 Task: Add Apple Pie Half No Sugar Added to the cart.
Action: Mouse moved to (22, 86)
Screenshot: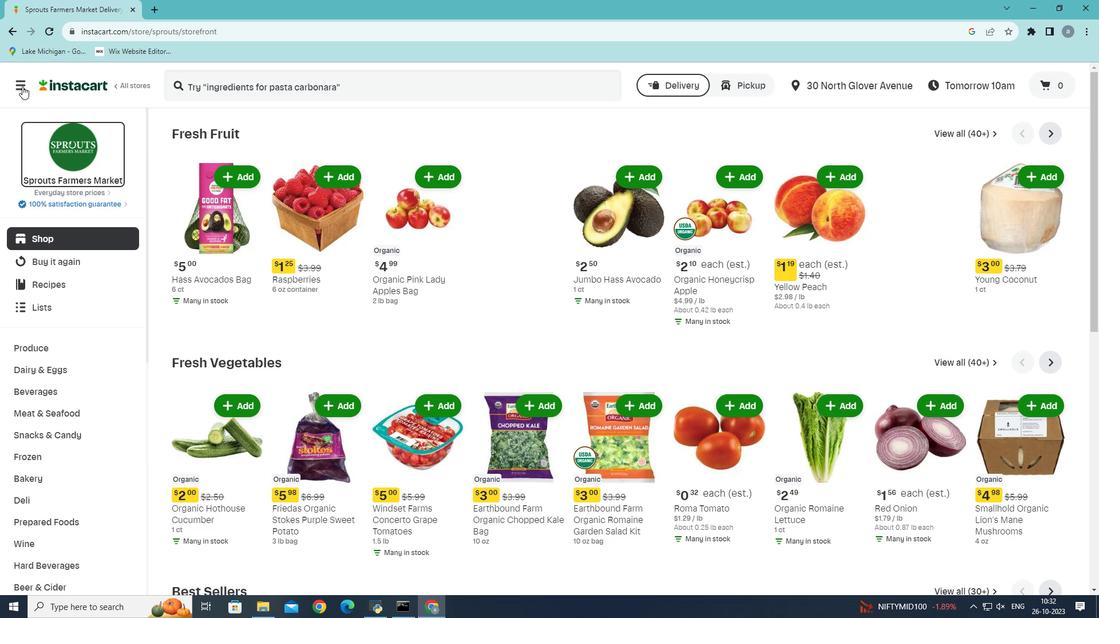 
Action: Mouse pressed left at (22, 86)
Screenshot: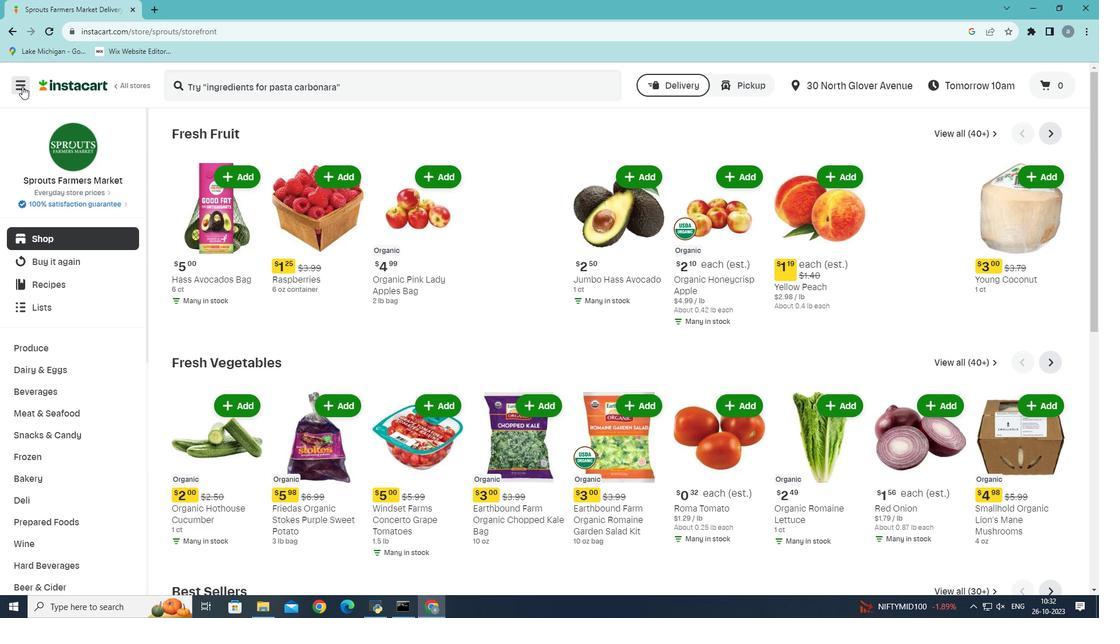 
Action: Mouse moved to (38, 335)
Screenshot: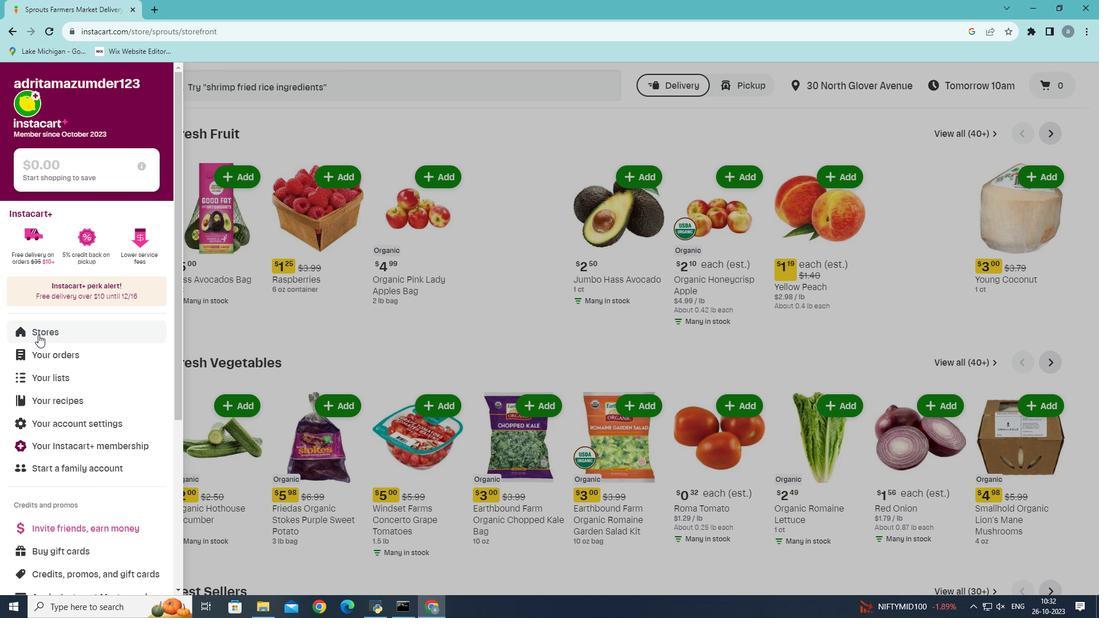 
Action: Mouse pressed left at (38, 335)
Screenshot: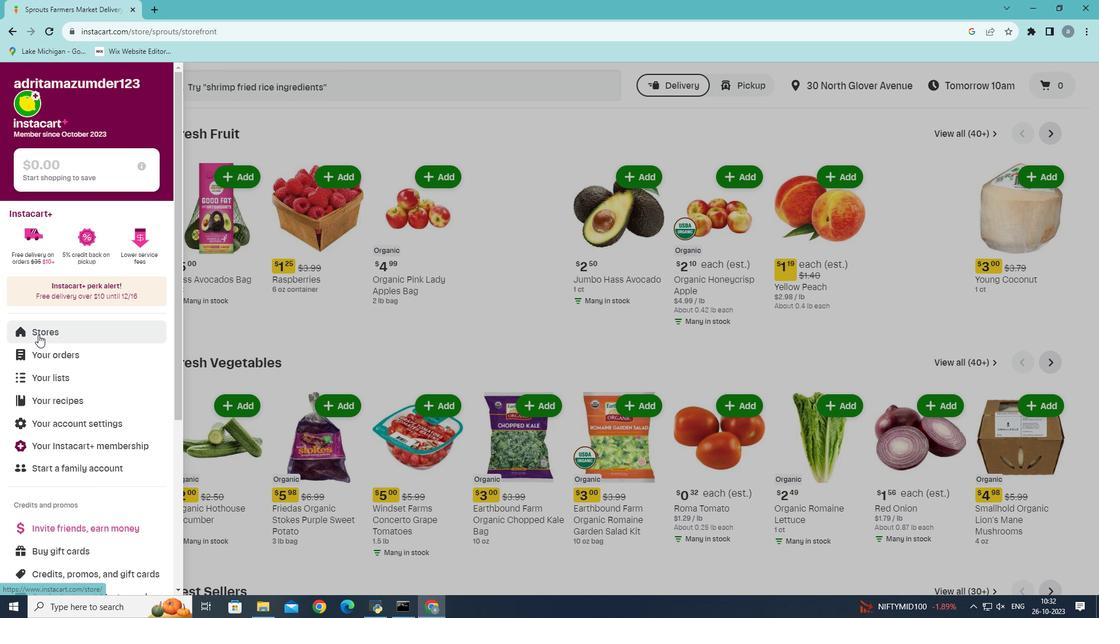 
Action: Mouse moved to (259, 129)
Screenshot: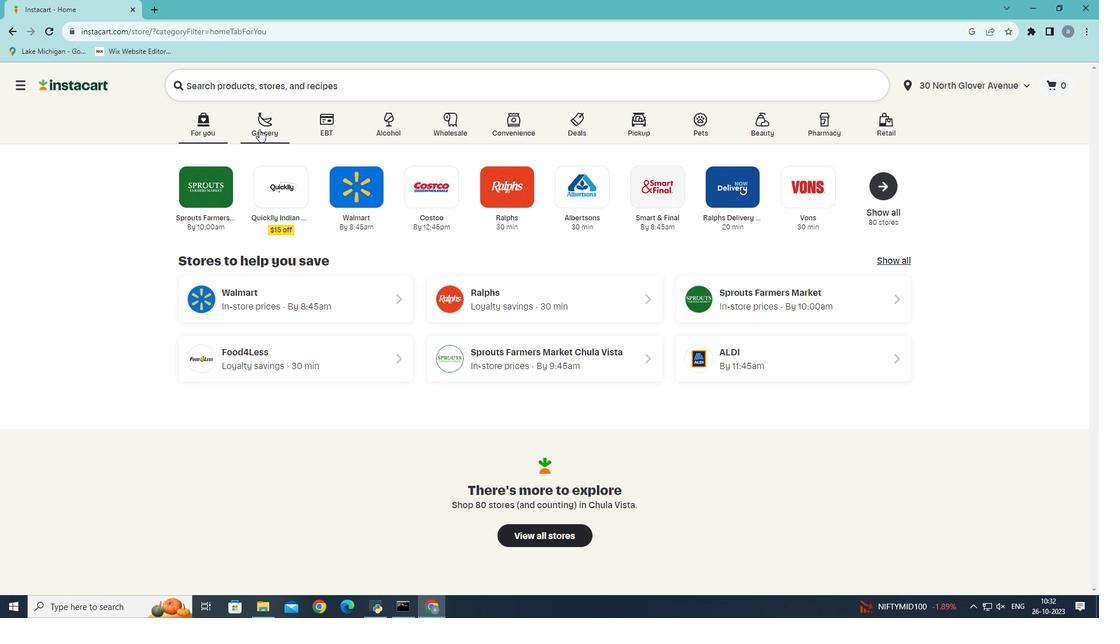 
Action: Mouse pressed left at (259, 129)
Screenshot: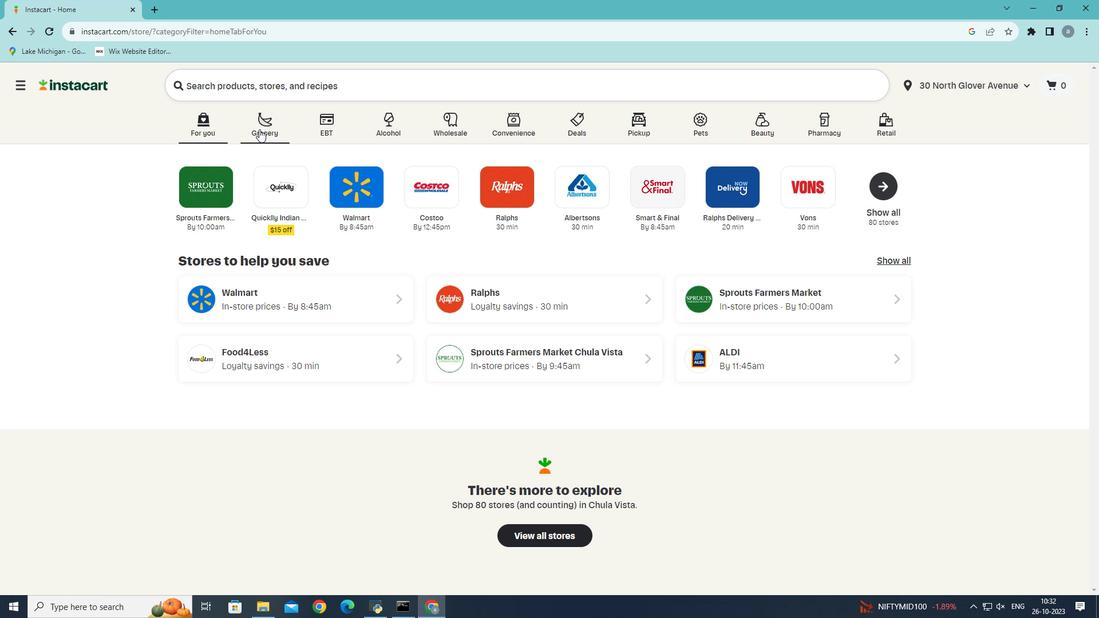 
Action: Mouse moved to (313, 333)
Screenshot: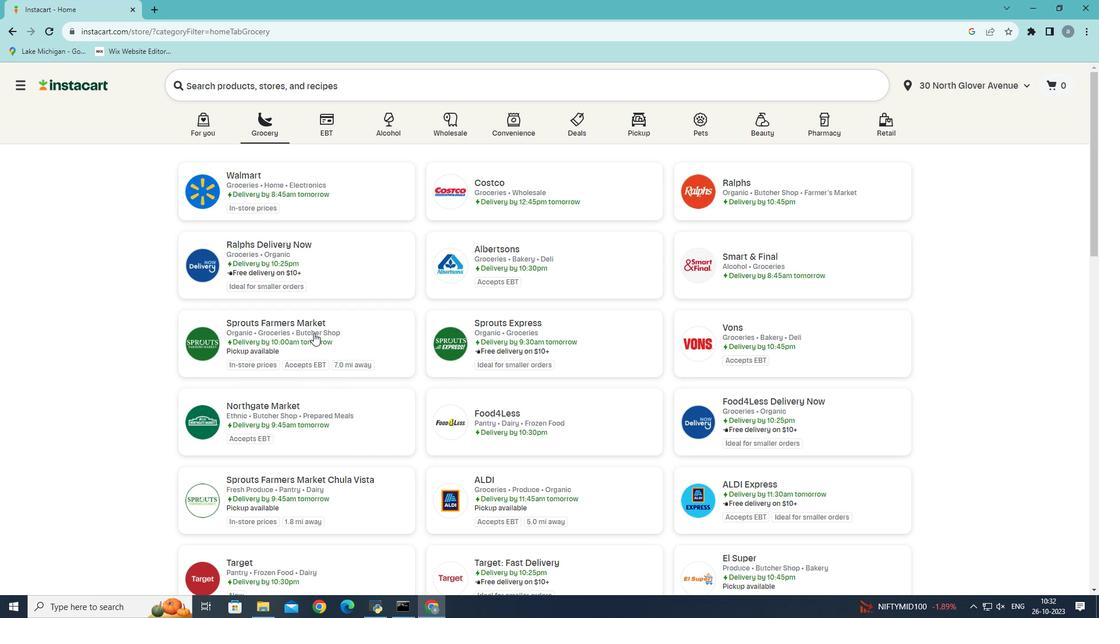 
Action: Mouse pressed left at (313, 333)
Screenshot: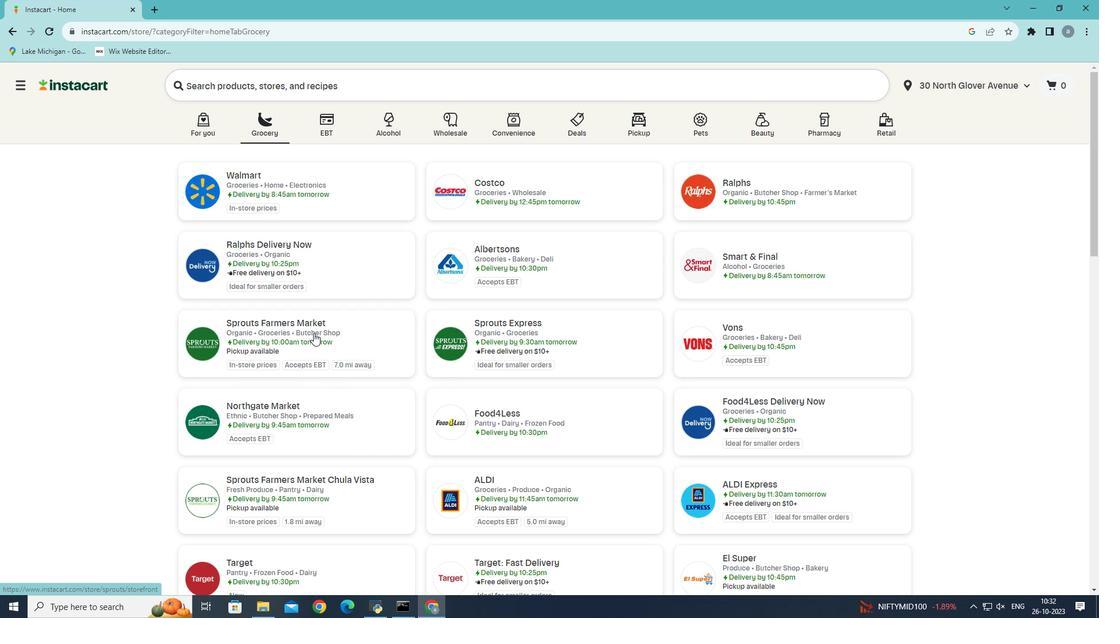 
Action: Mouse moved to (44, 476)
Screenshot: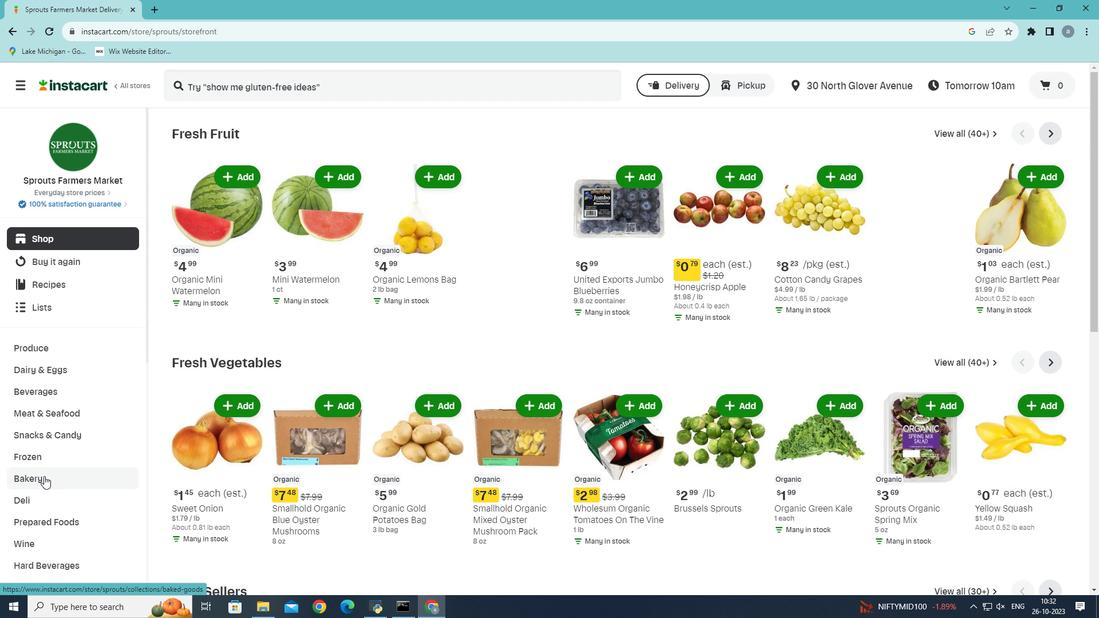 
Action: Mouse pressed left at (44, 476)
Screenshot: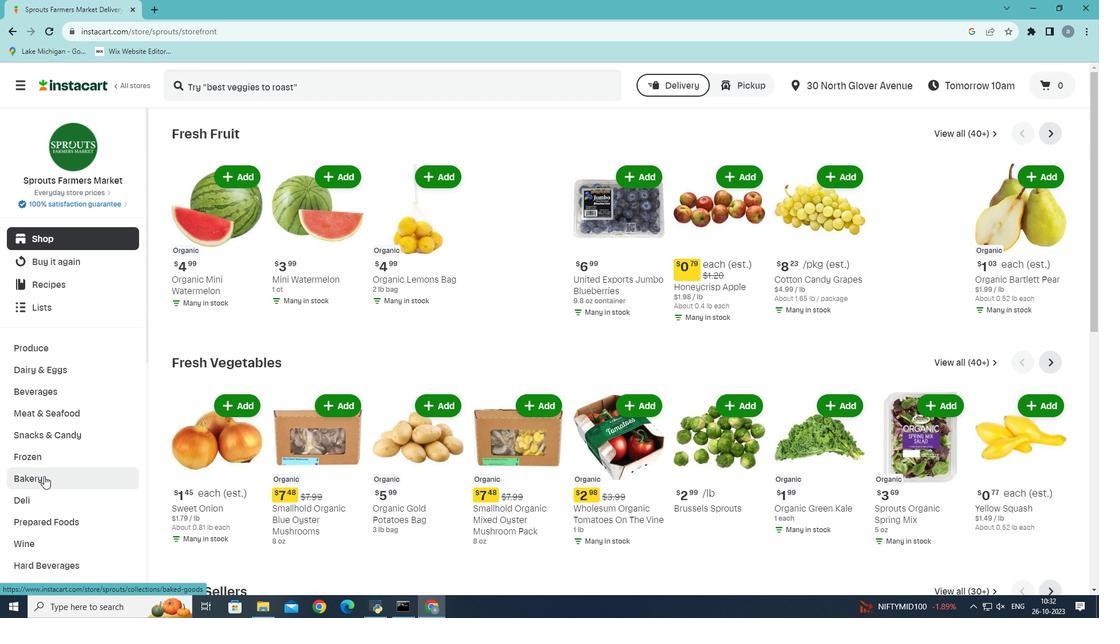 
Action: Mouse moved to (588, 159)
Screenshot: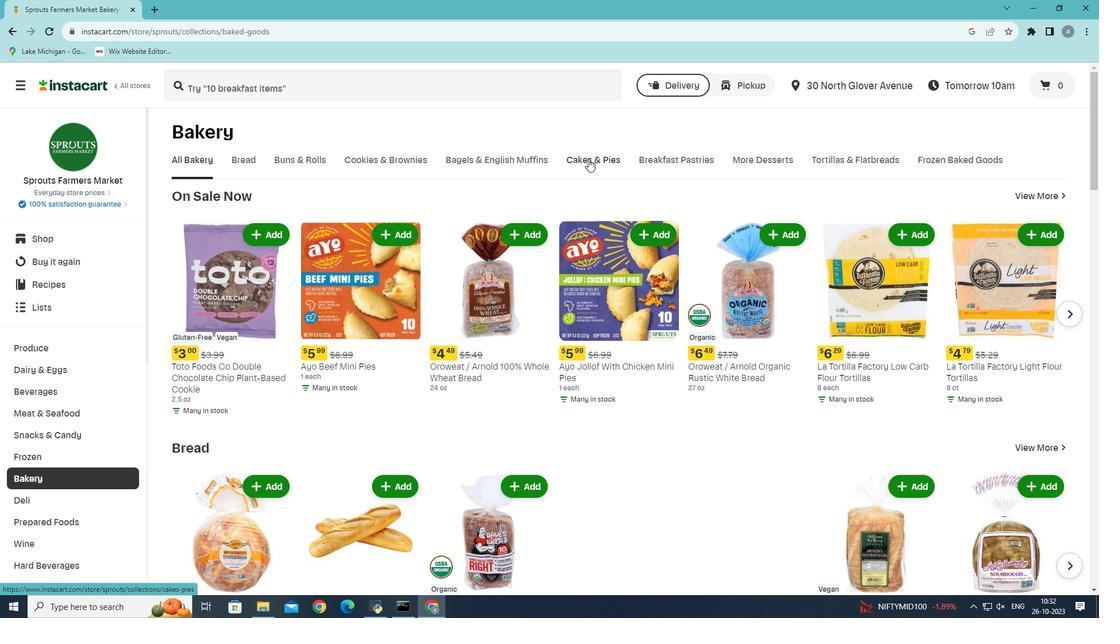 
Action: Mouse pressed left at (588, 159)
Screenshot: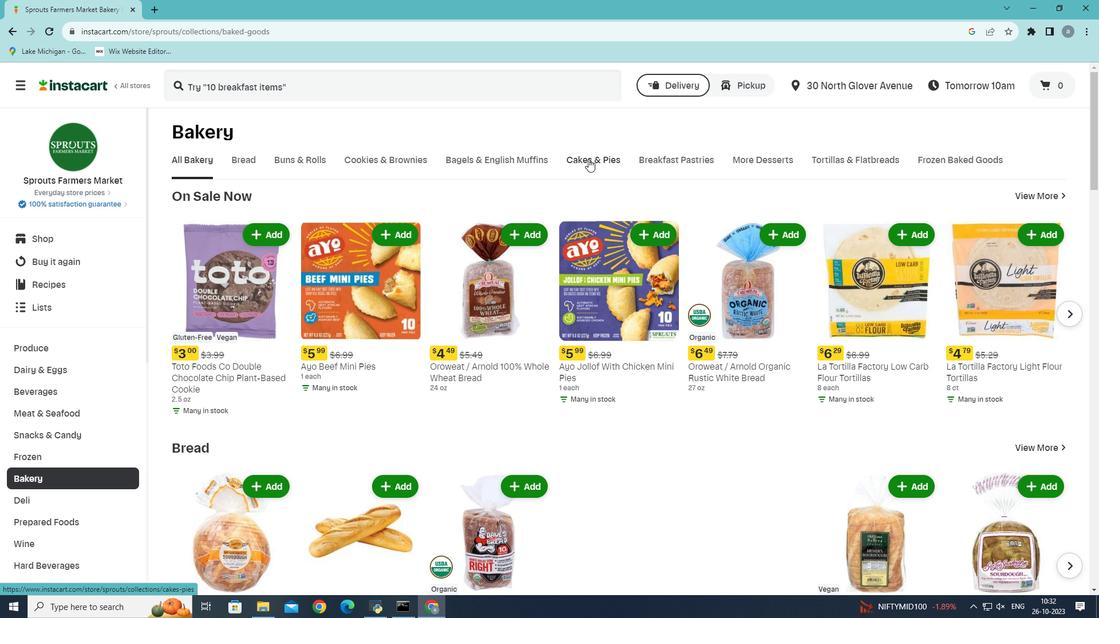 
Action: Mouse moved to (308, 215)
Screenshot: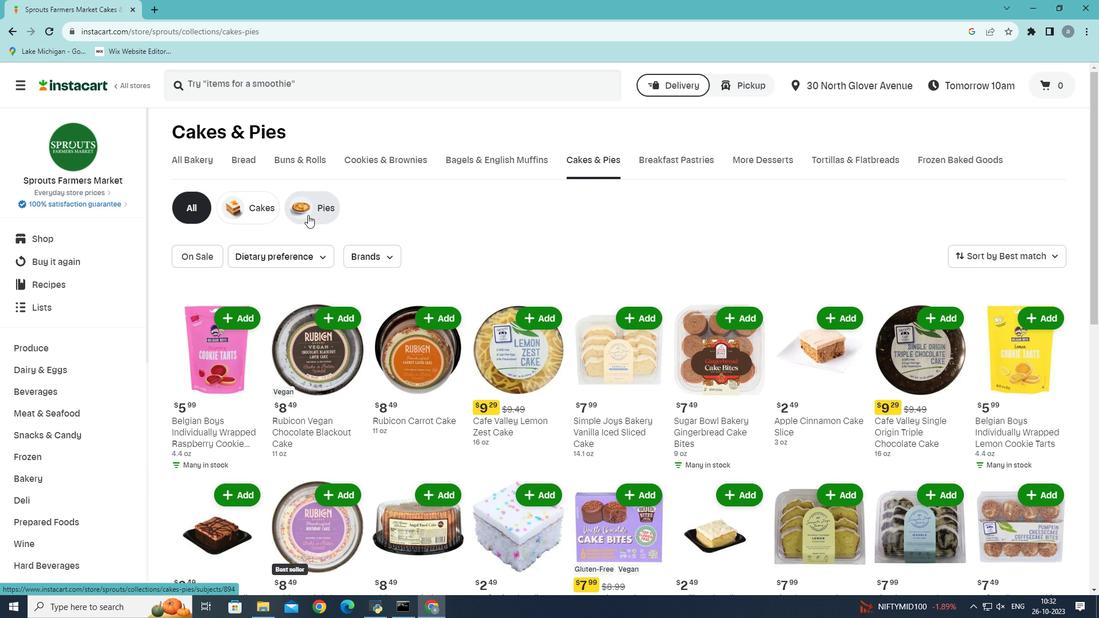 
Action: Mouse pressed left at (308, 215)
Screenshot: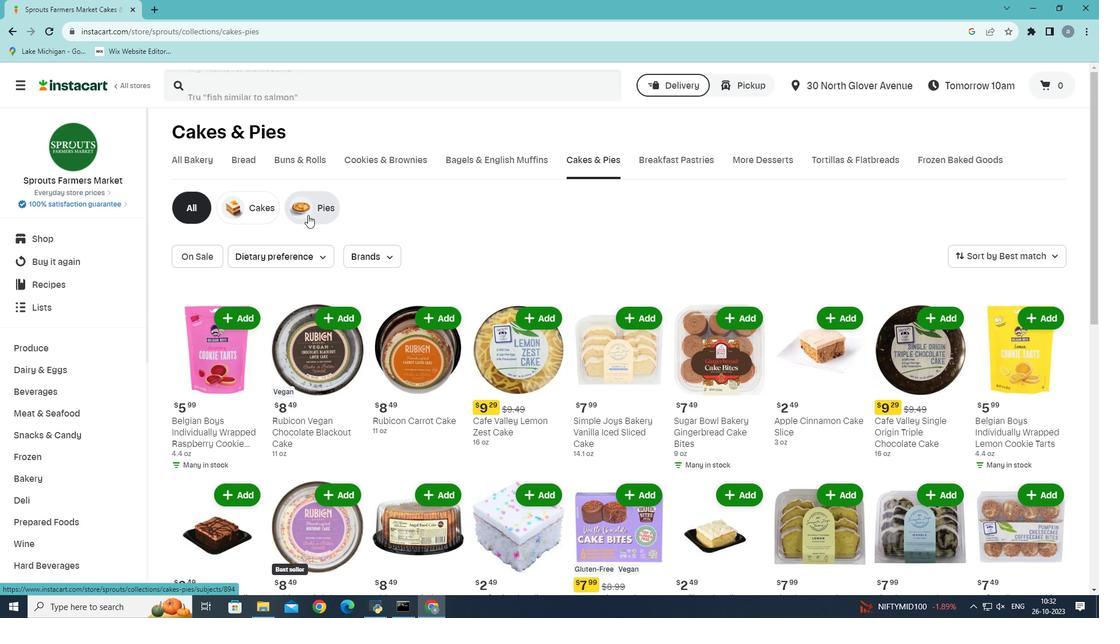 
Action: Mouse moved to (355, 305)
Screenshot: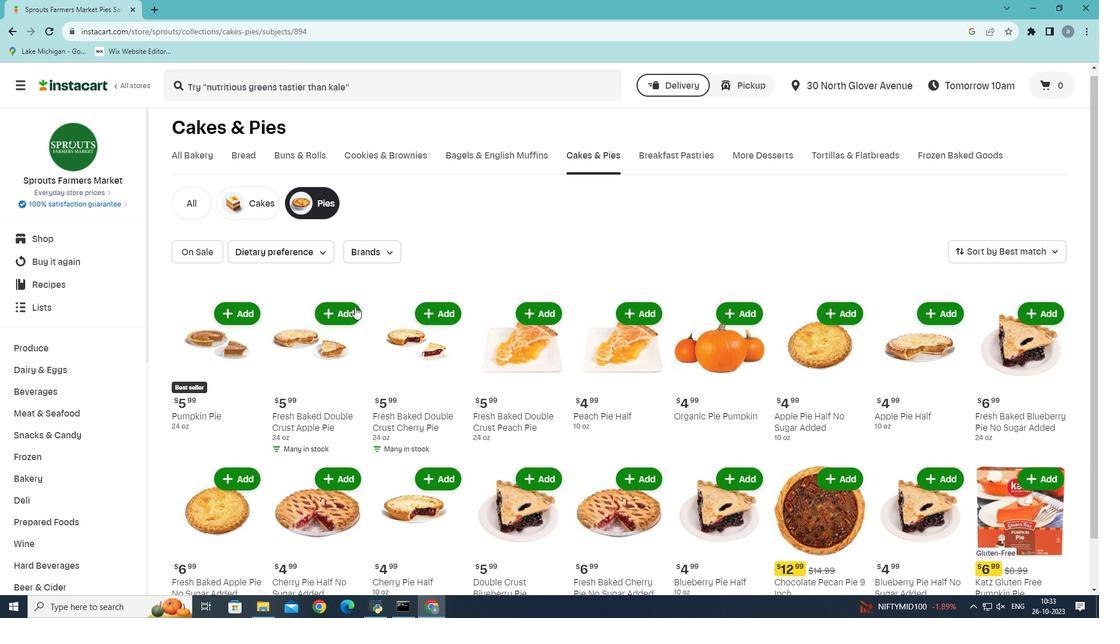 
Action: Mouse scrolled (355, 305) with delta (0, 0)
Screenshot: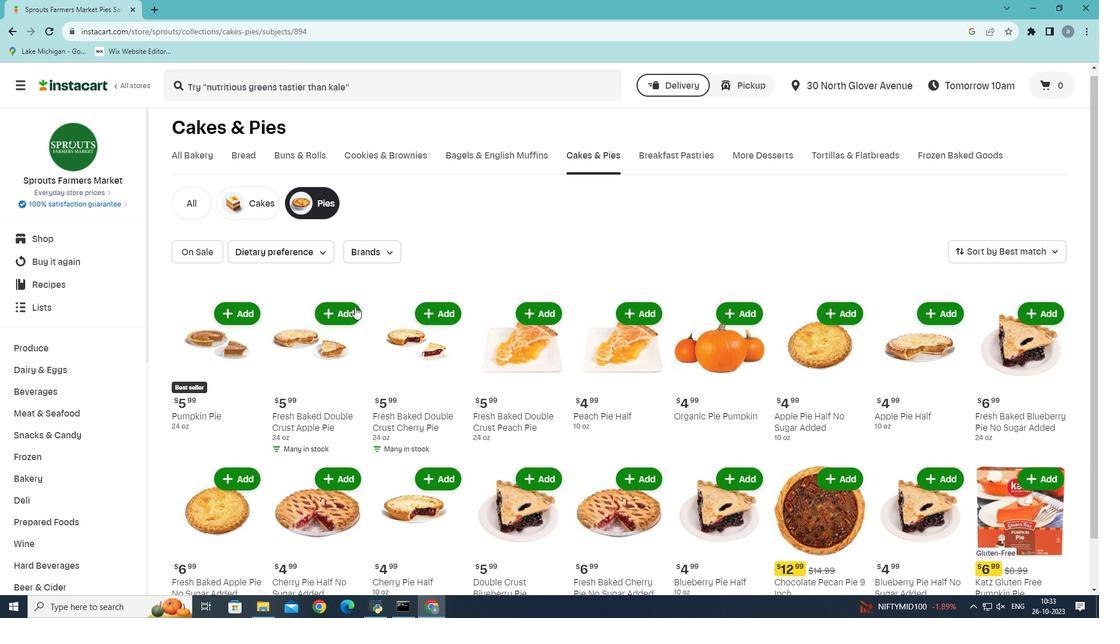 
Action: Mouse moved to (846, 261)
Screenshot: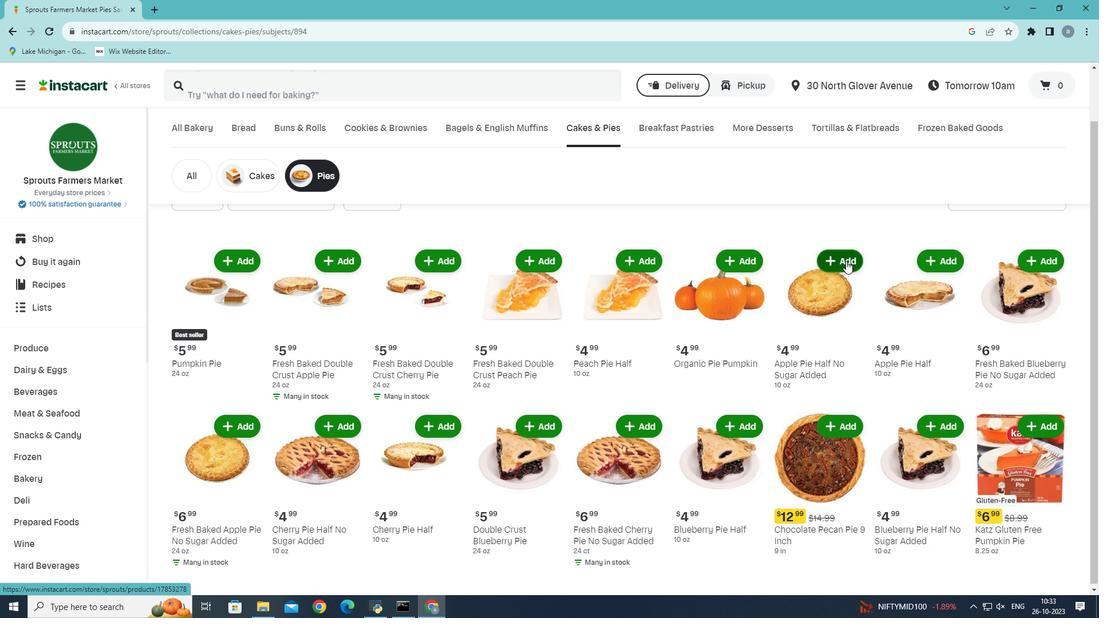 
Action: Mouse pressed left at (846, 261)
Screenshot: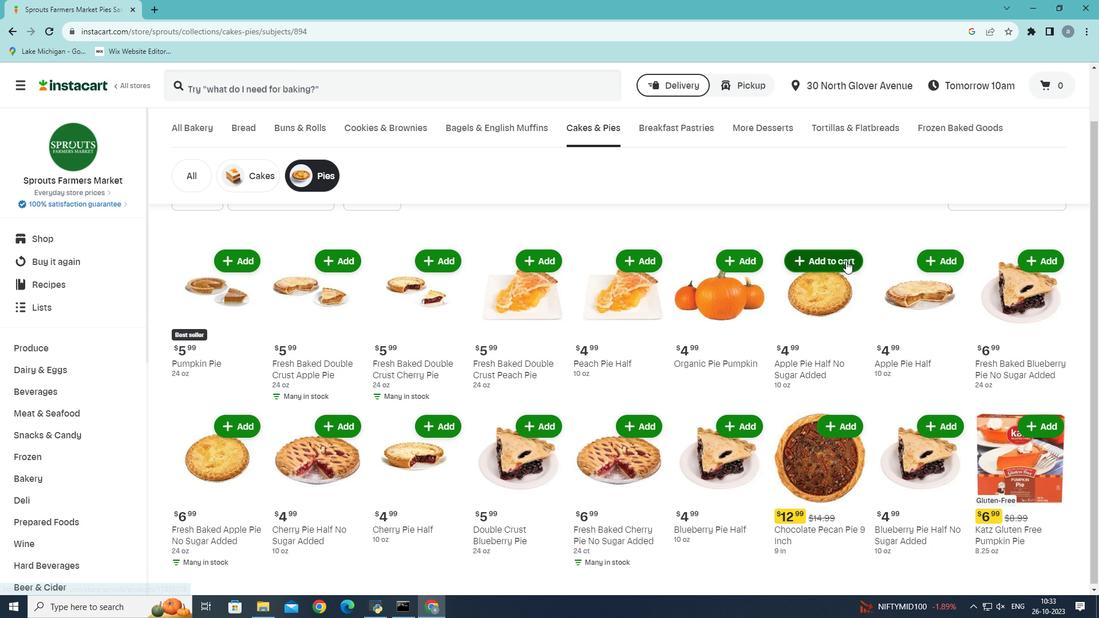 
